 Task: Create a task  Improve the appâ€™s onboarding process for new users , assign it to team member softage.7@softage.net in the project Wayfarer and update the status of the task to  On Track  , set the priority of the task to Low.
Action: Mouse moved to (66, 291)
Screenshot: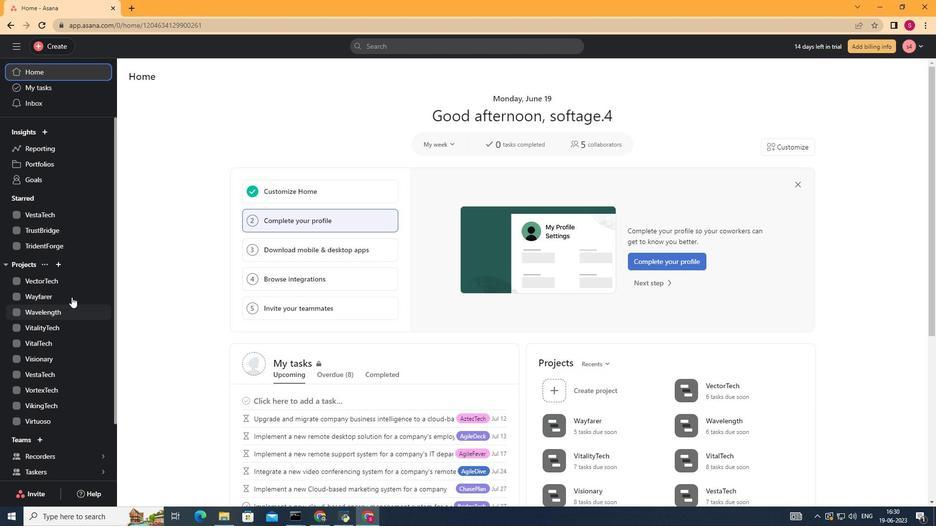 
Action: Mouse pressed left at (66, 291)
Screenshot: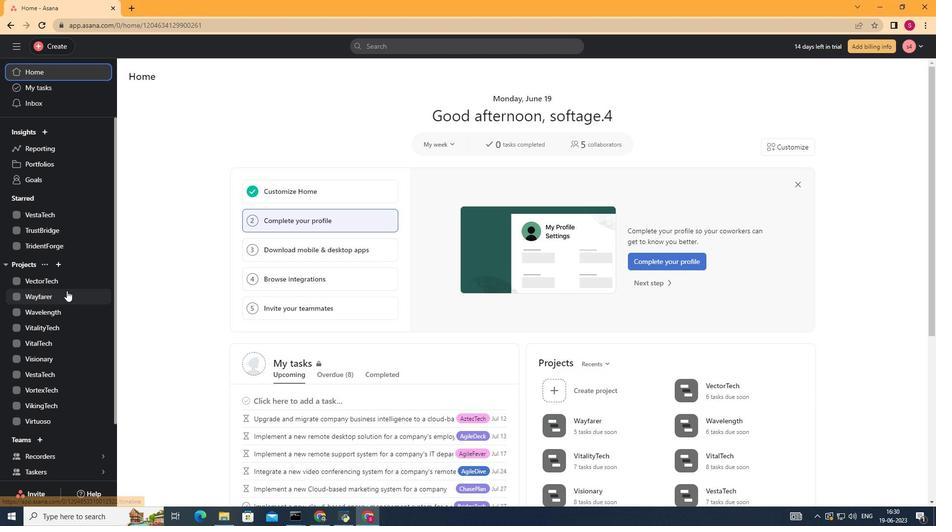 
Action: Mouse moved to (153, 124)
Screenshot: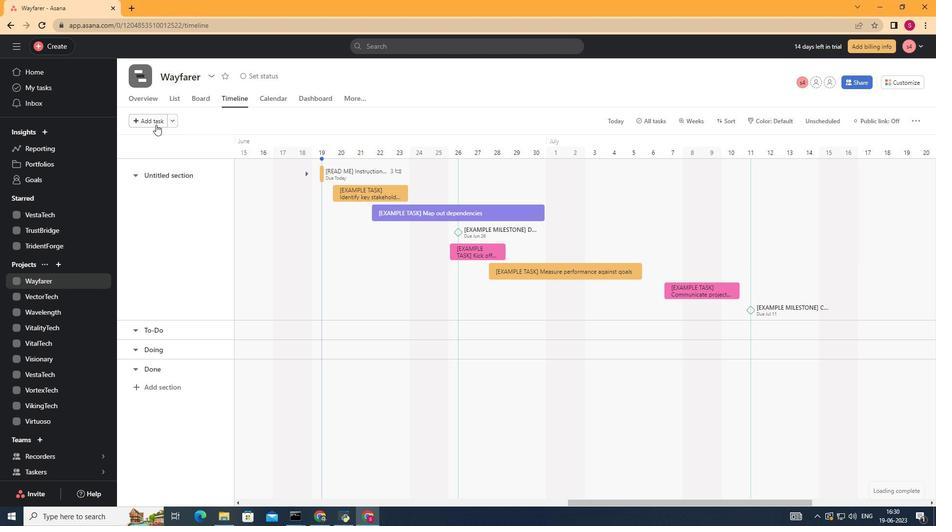 
Action: Mouse pressed left at (153, 124)
Screenshot: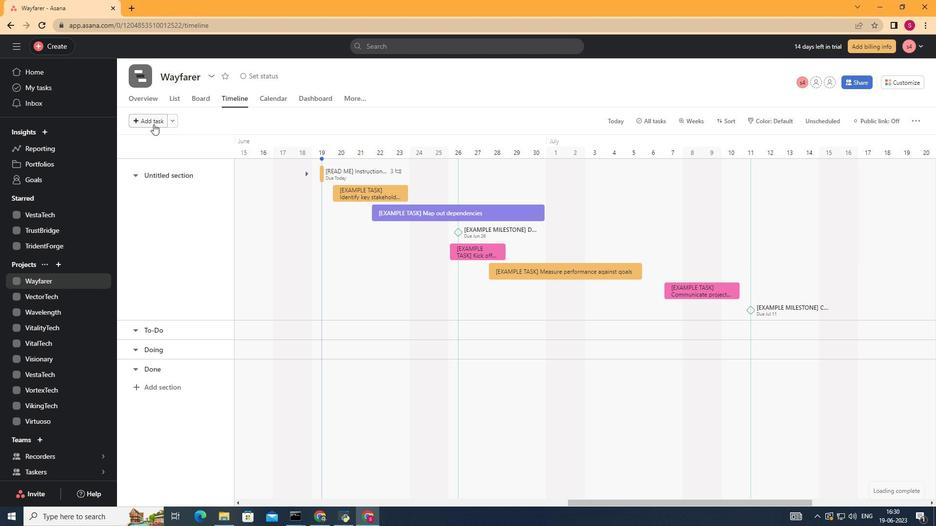 
Action: Mouse moved to (334, 174)
Screenshot: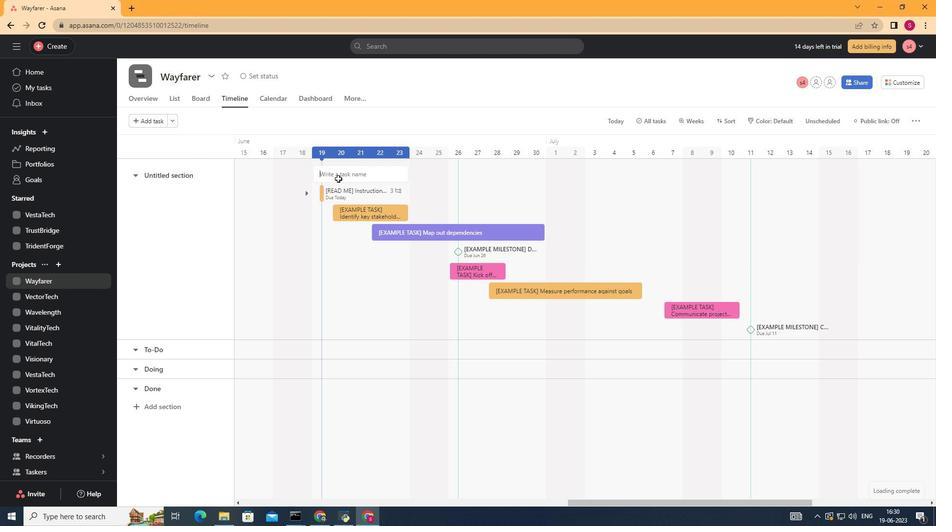 
Action: Mouse pressed left at (334, 174)
Screenshot: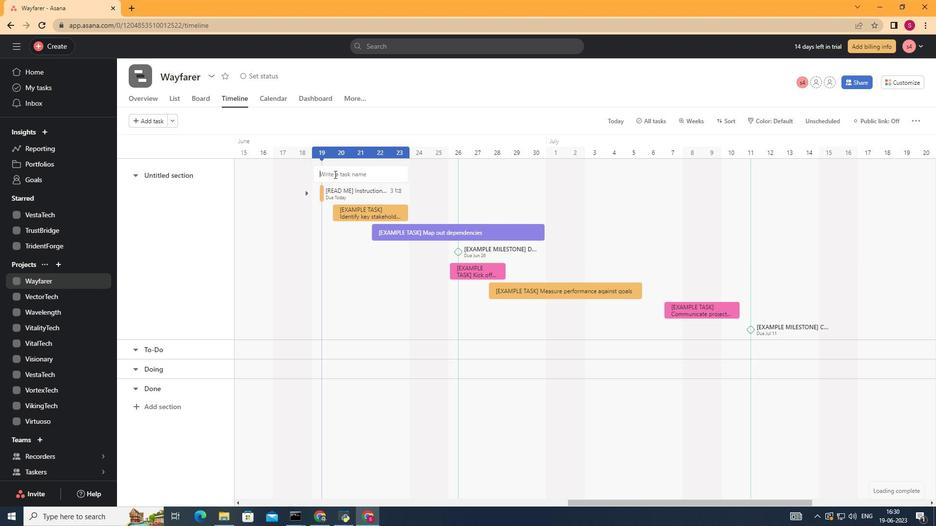
Action: Mouse moved to (334, 174)
Screenshot: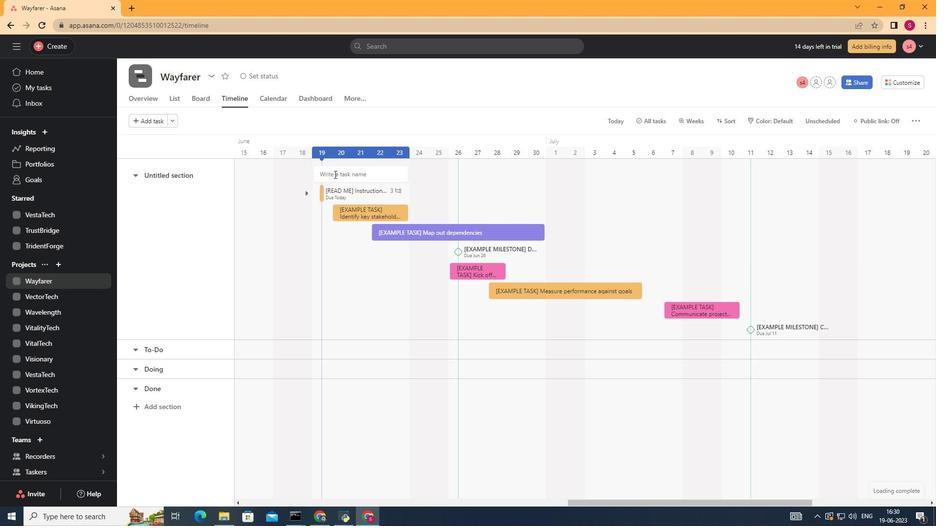 
Action: Key pressed <Key.shift>Improve<Key.space>the<Key.space>app's<Key.space>onboarding<Key.space>process<Key.space>for<Key.space>new<Key.space>users<Key.enter>
Screenshot: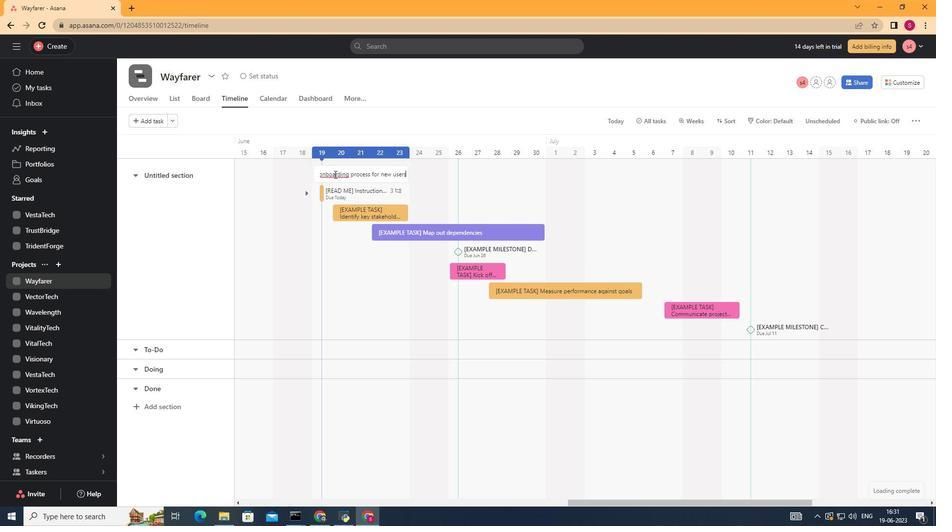
Action: Mouse moved to (363, 172)
Screenshot: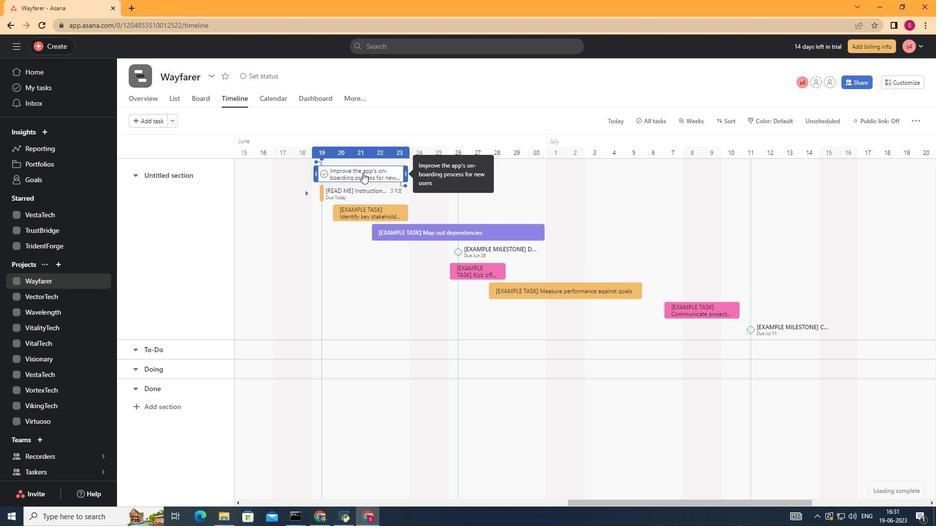 
Action: Mouse pressed left at (363, 172)
Screenshot: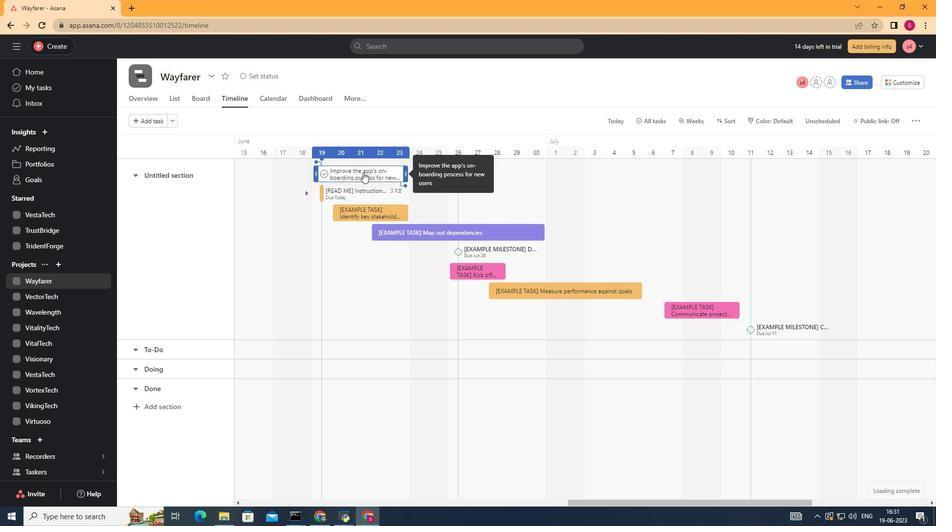 
Action: Mouse moved to (678, 178)
Screenshot: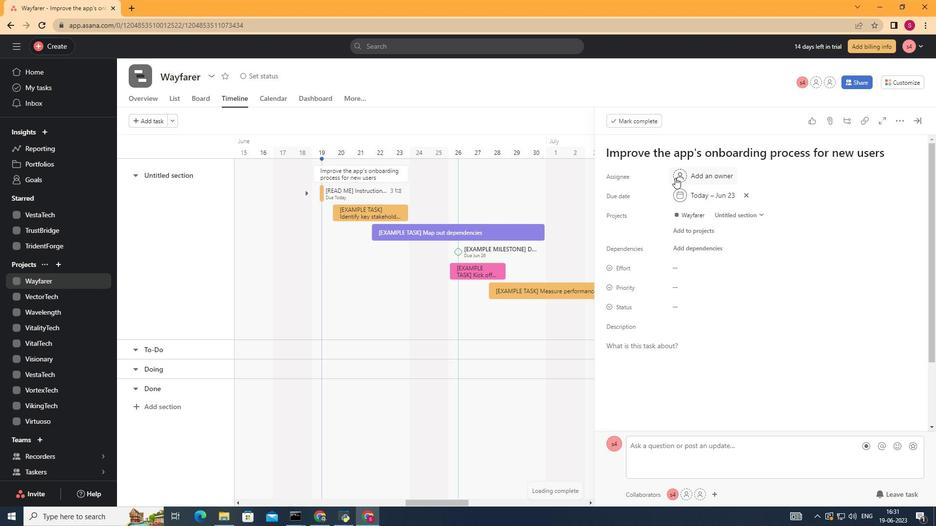 
Action: Mouse pressed left at (678, 178)
Screenshot: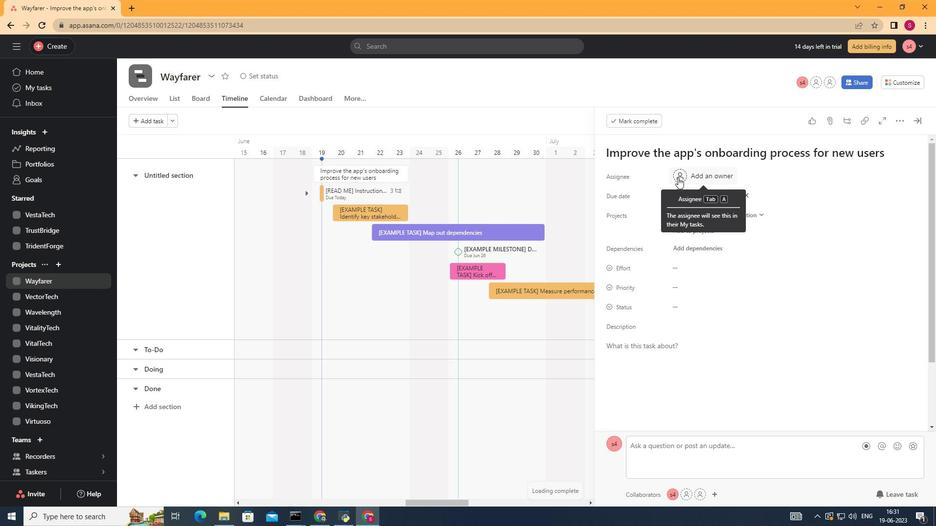 
Action: Mouse moved to (721, 171)
Screenshot: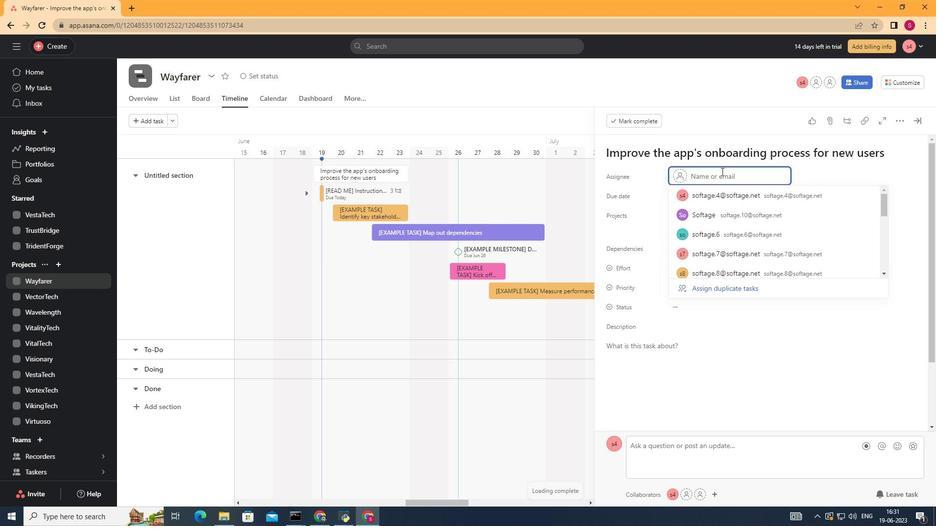 
Action: Key pressed softage.7<Key.shift>@softage.net<Key.enter>
Screenshot: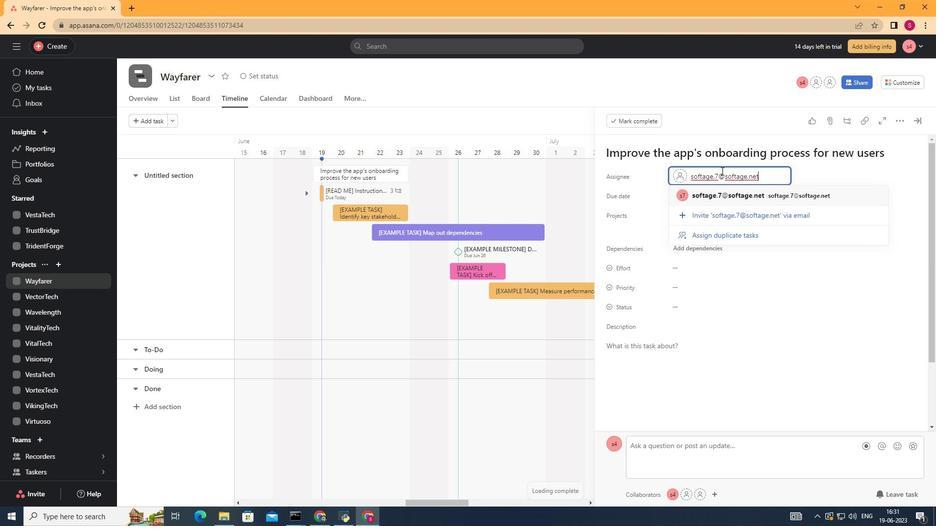 
Action: Mouse moved to (709, 309)
Screenshot: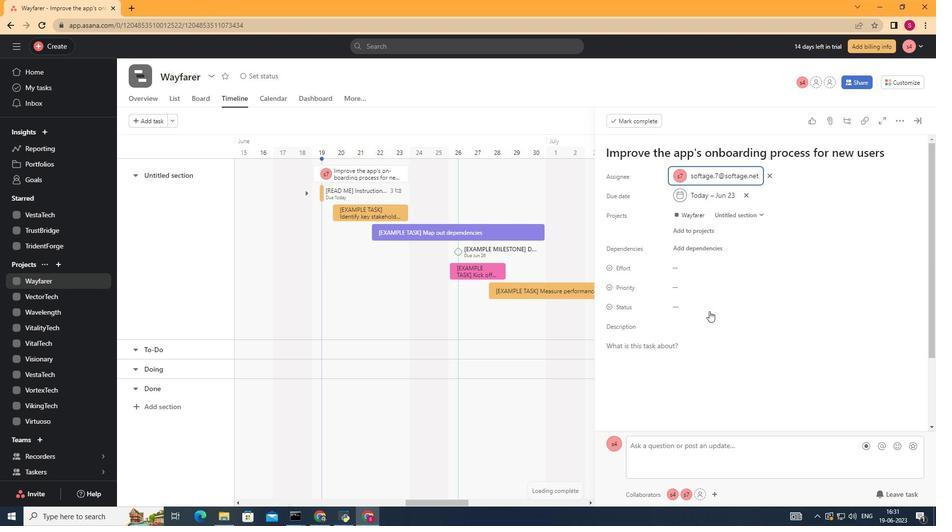 
Action: Mouse pressed left at (709, 309)
Screenshot: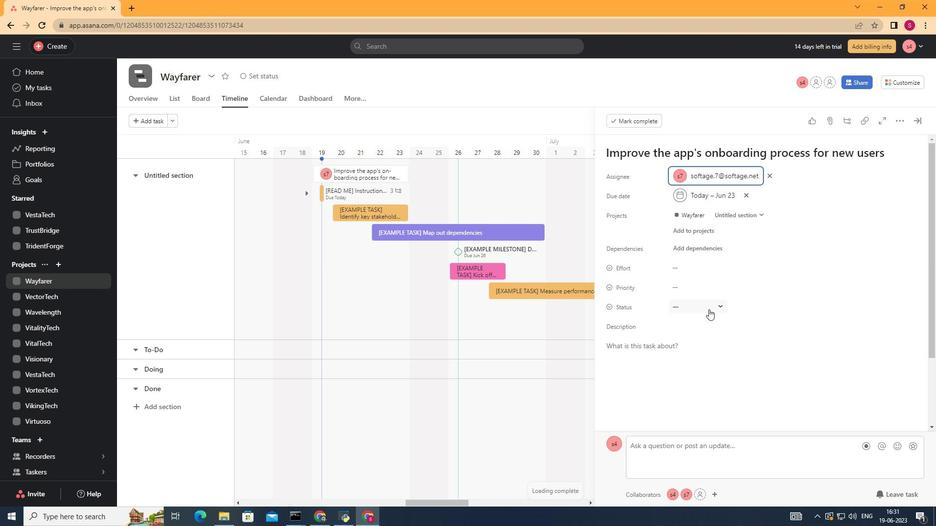 
Action: Mouse moved to (739, 340)
Screenshot: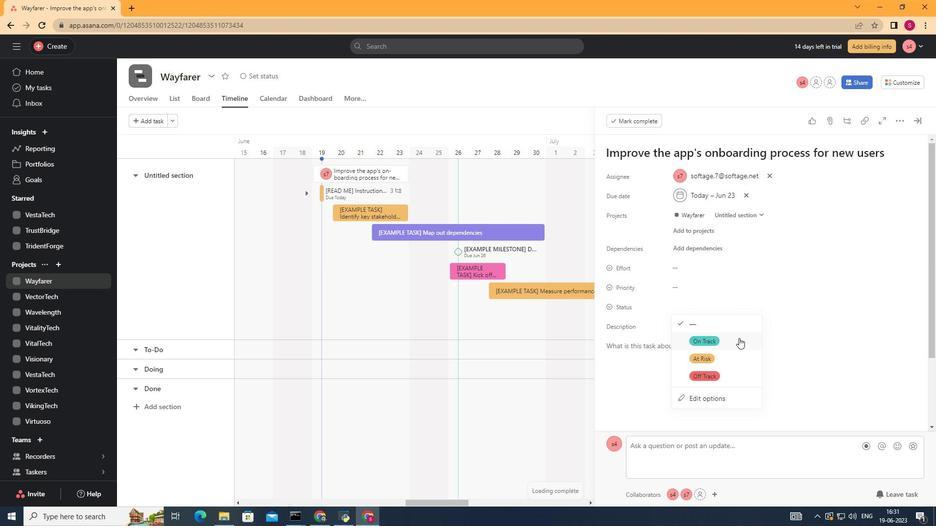 
Action: Mouse pressed left at (739, 340)
Screenshot: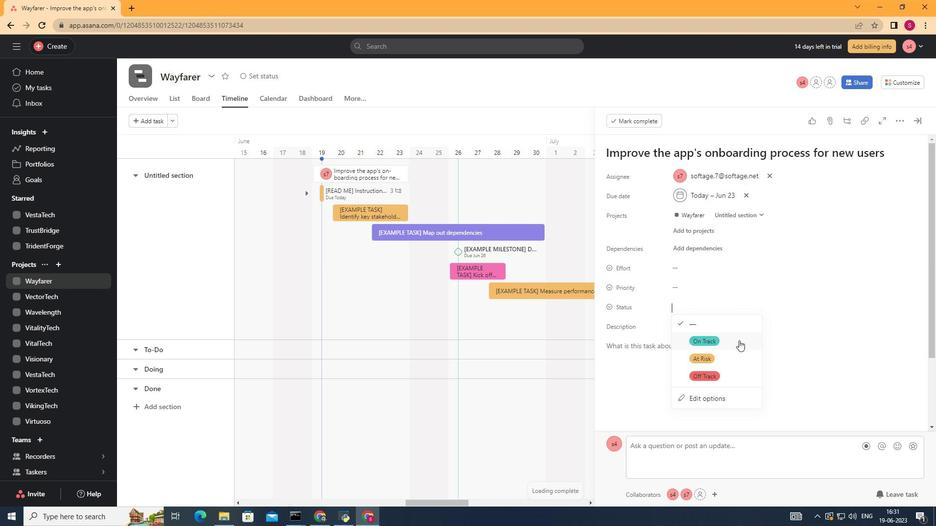 
Action: Mouse moved to (704, 288)
Screenshot: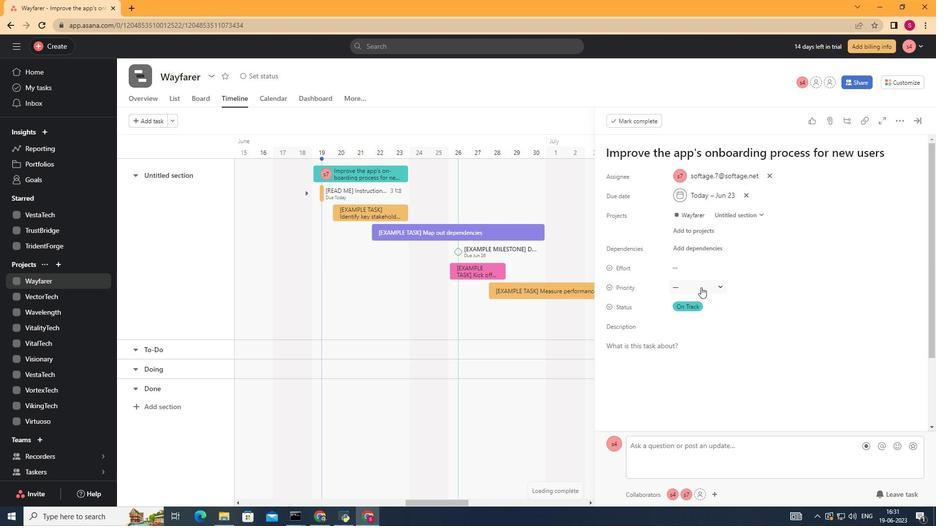 
Action: Mouse pressed left at (704, 288)
Screenshot: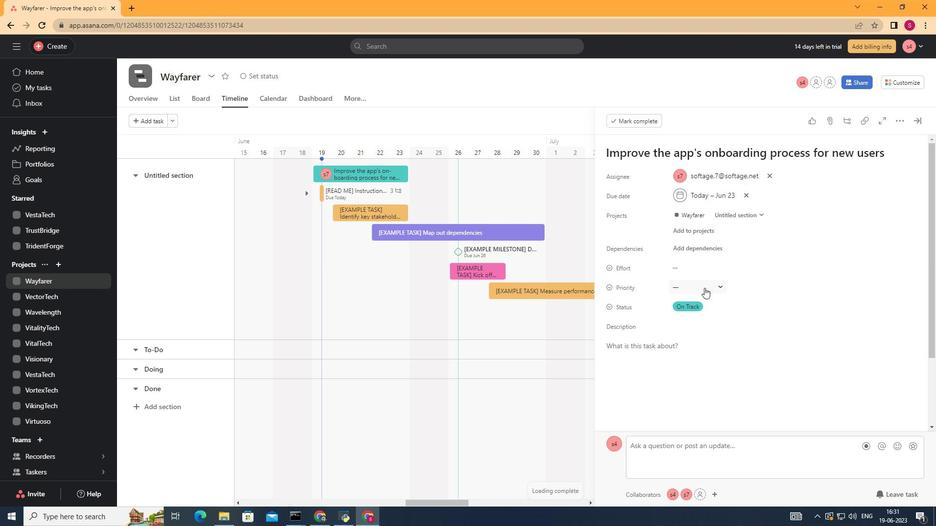 
Action: Mouse moved to (739, 355)
Screenshot: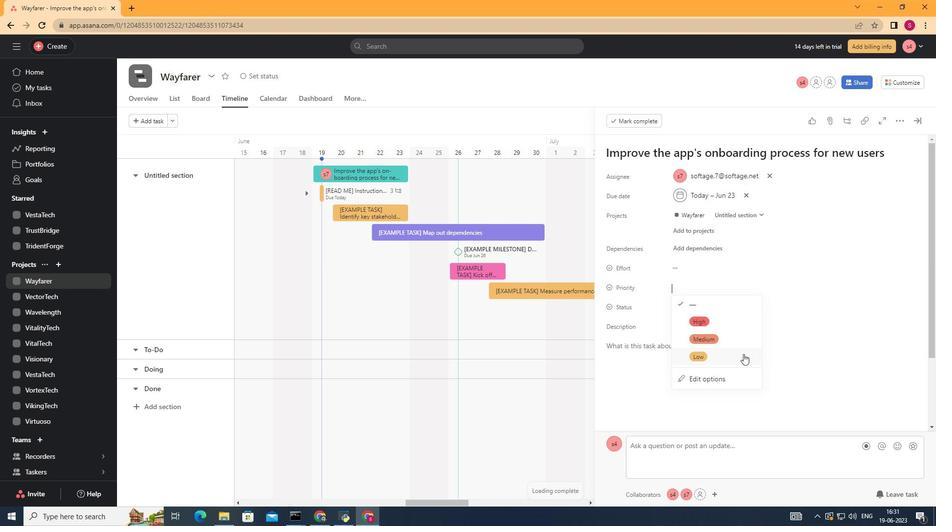 
Action: Mouse pressed left at (739, 355)
Screenshot: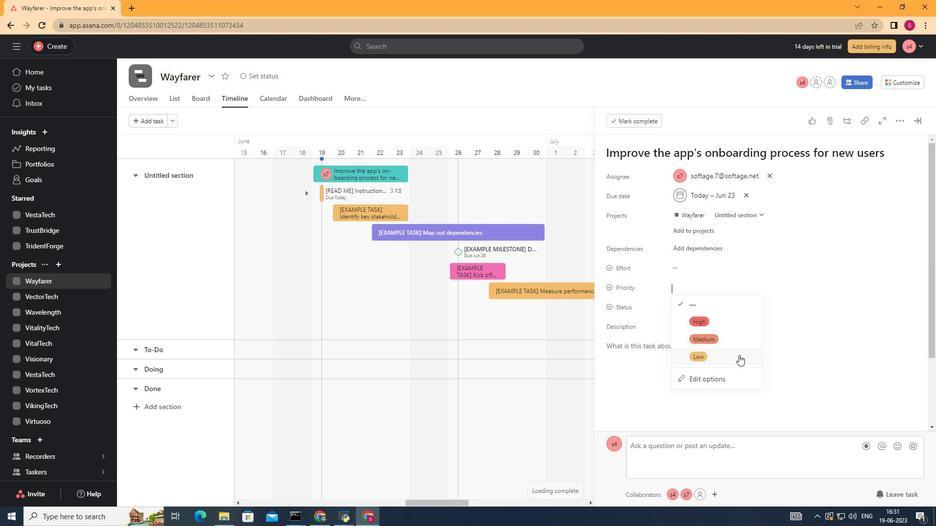 
Action: Mouse moved to (734, 321)
Screenshot: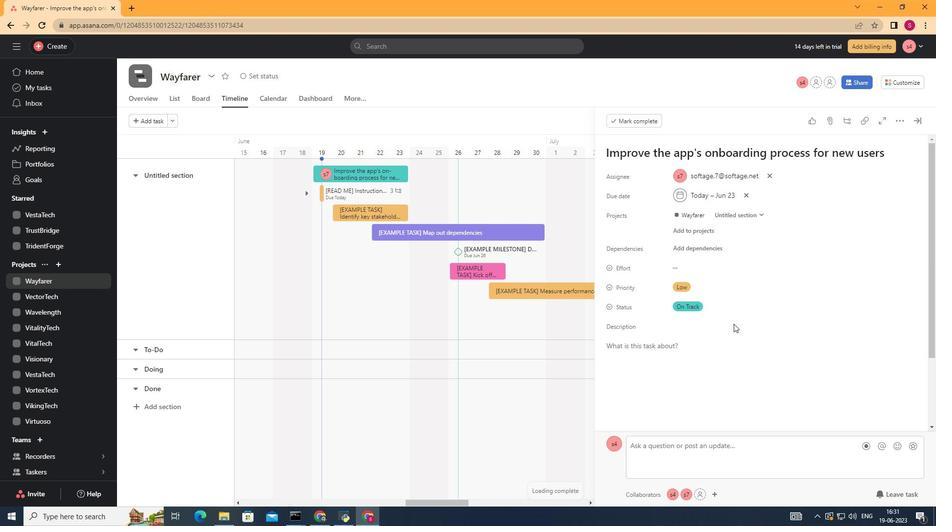 
